 Task: Create Card Quality Control Execution in Board SaaS Sales Strategies to Workspace Crowdfunding Platforms. Create Card Advertising Conference Review in Board Sales Target Setting and Monitoring to Workspace Crowdfunding Platforms. Create Card Quality Control Execution in Board Content Marketing Infographic Creation and Promotion Strategy to Workspace Crowdfunding Platforms
Action: Mouse moved to (115, 350)
Screenshot: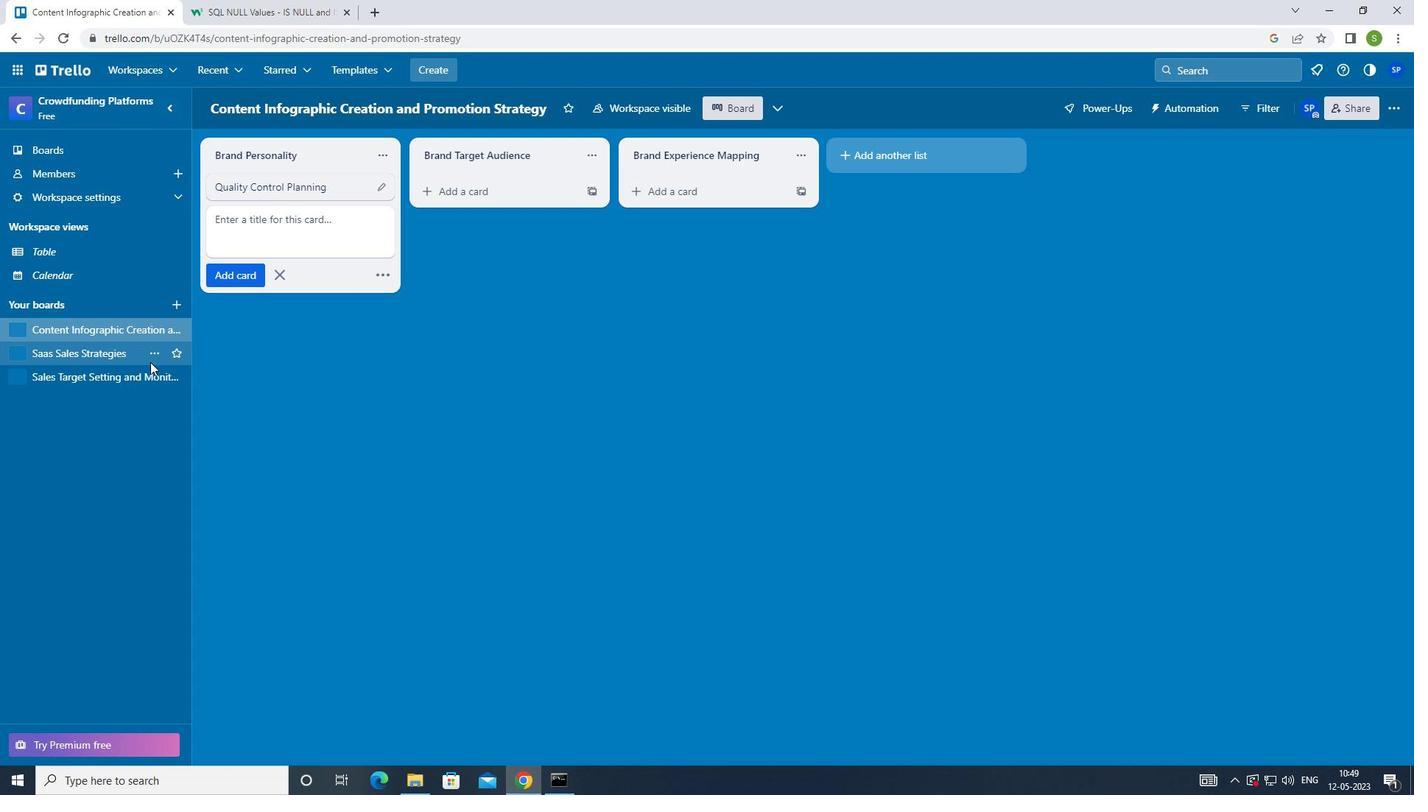 
Action: Mouse pressed left at (115, 350)
Screenshot: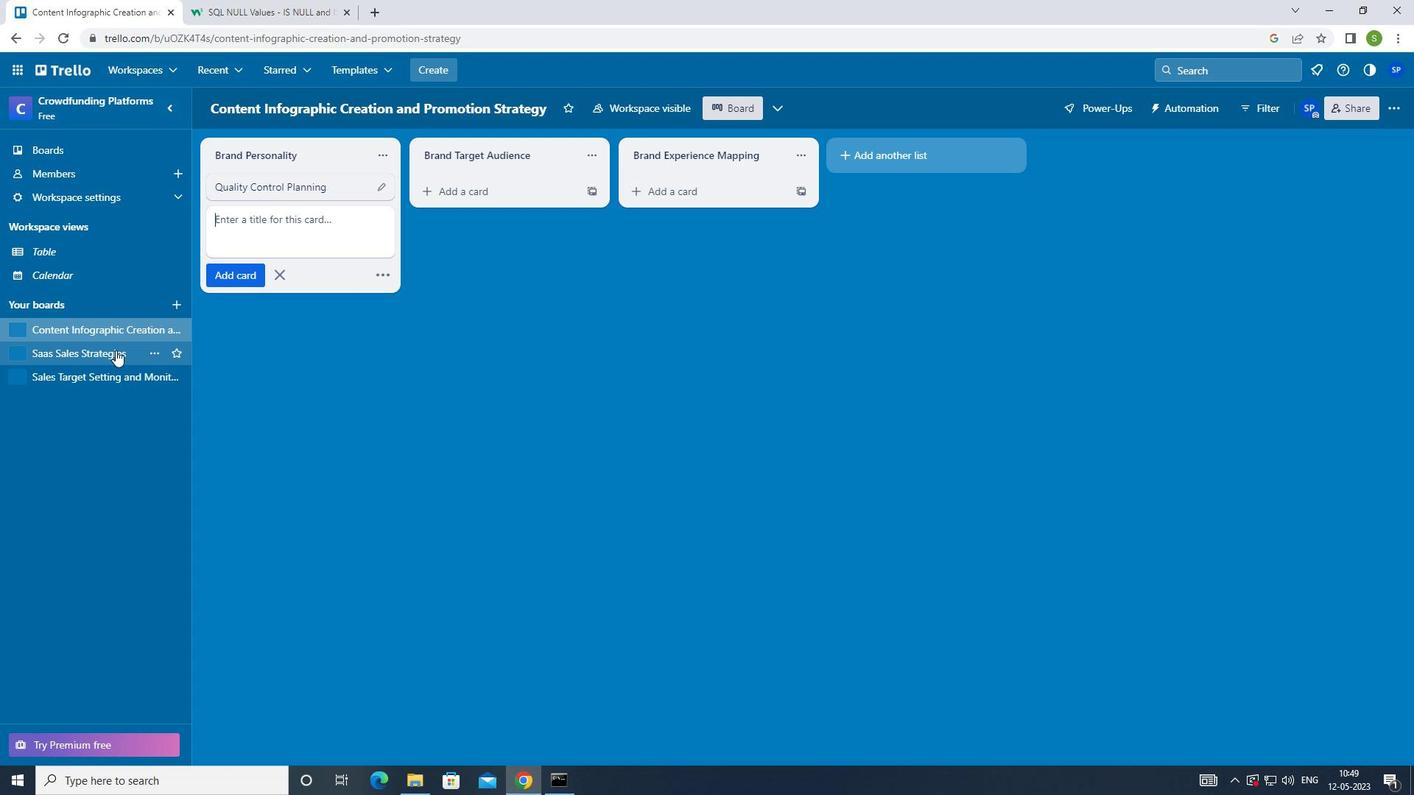 
Action: Mouse moved to (477, 187)
Screenshot: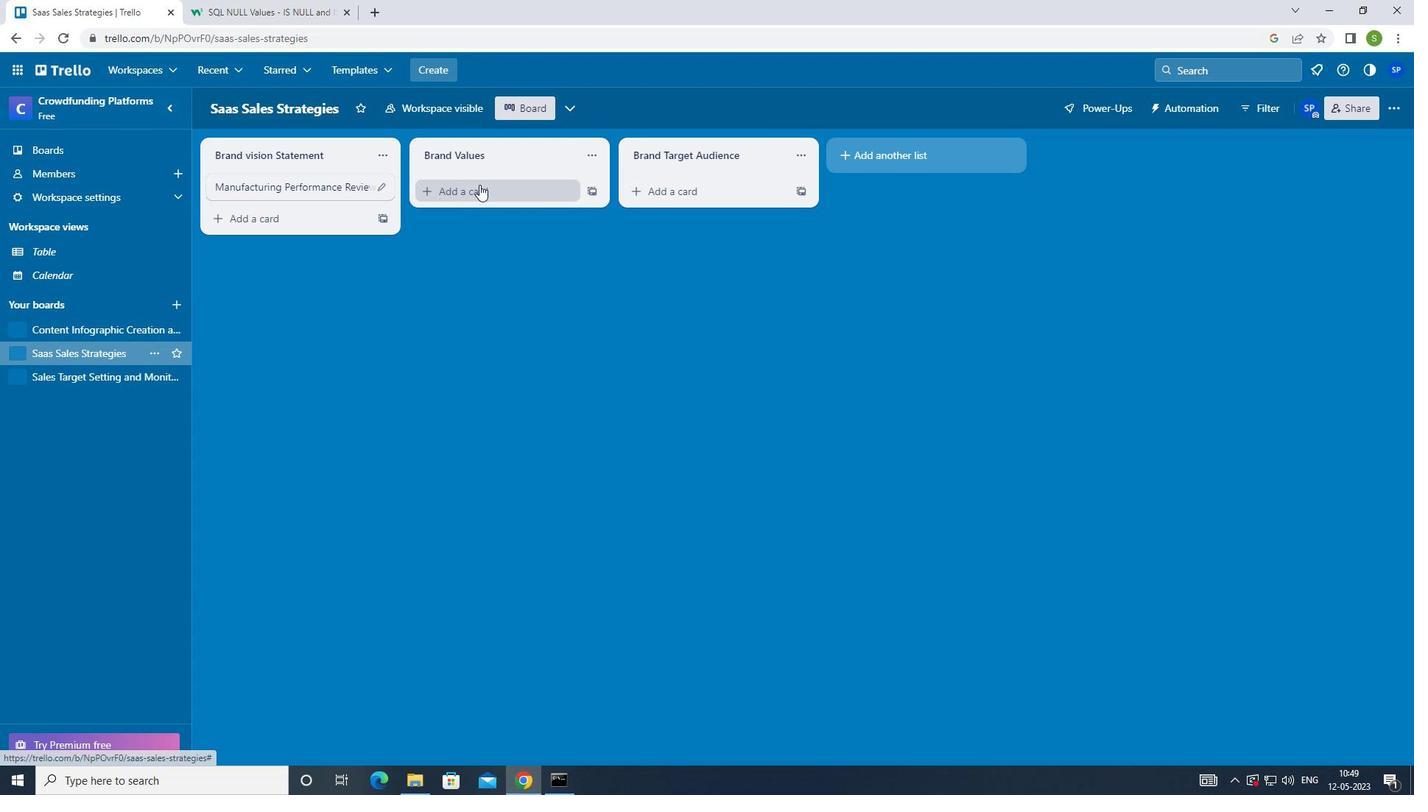 
Action: Mouse pressed left at (477, 187)
Screenshot: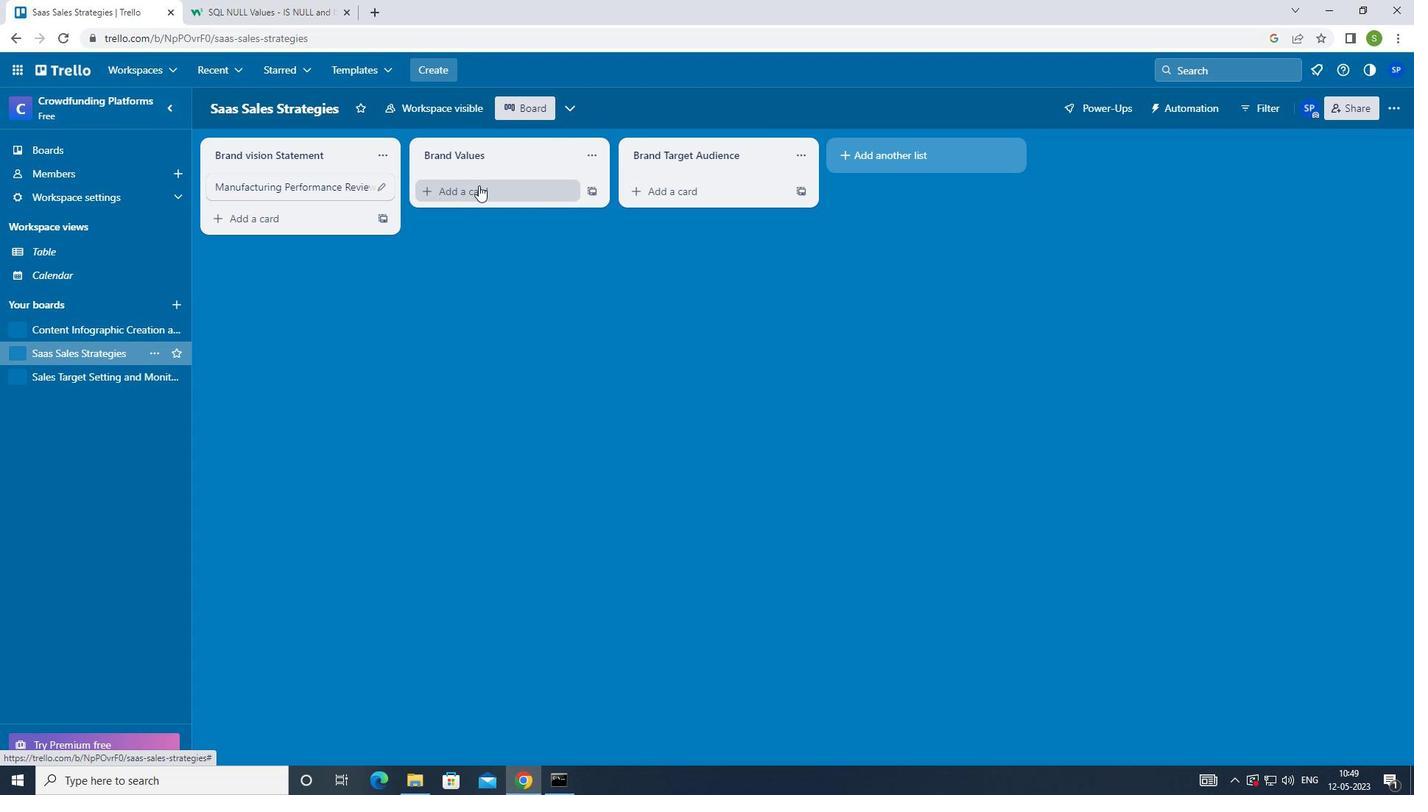 
Action: Mouse moved to (467, 269)
Screenshot: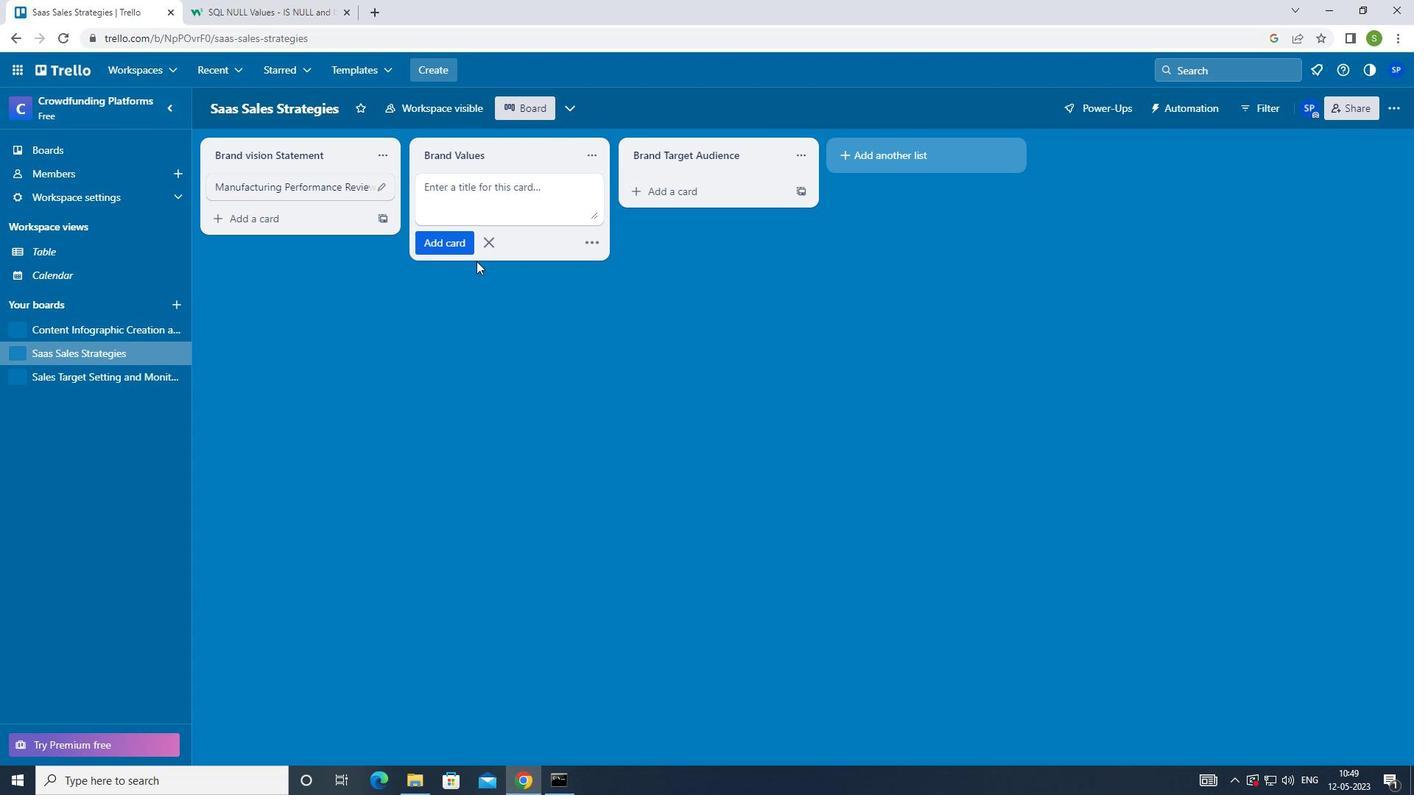
Action: Key pressed <Key.shift><Key.shift><Key.shift><Key.shift><Key.shift><Key.shift><Key.shift><Key.shift><Key.shift><Key.shift><Key.shift><Key.shift><Key.shift>QUALITY<Key.space><Key.shift>CONTROL<Key.space><Key.shift>EXECUTION<Key.enter>
Screenshot: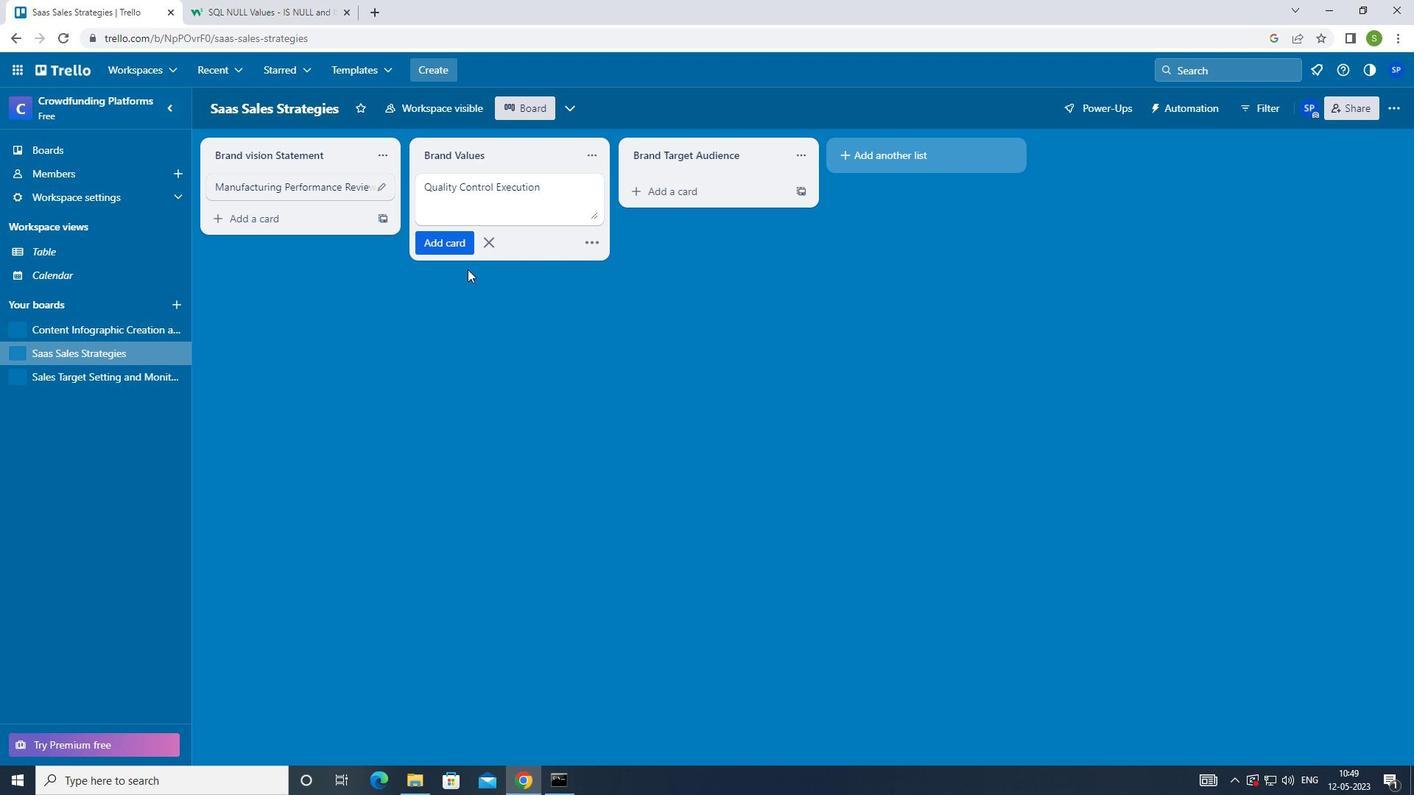 
Action: Mouse moved to (64, 375)
Screenshot: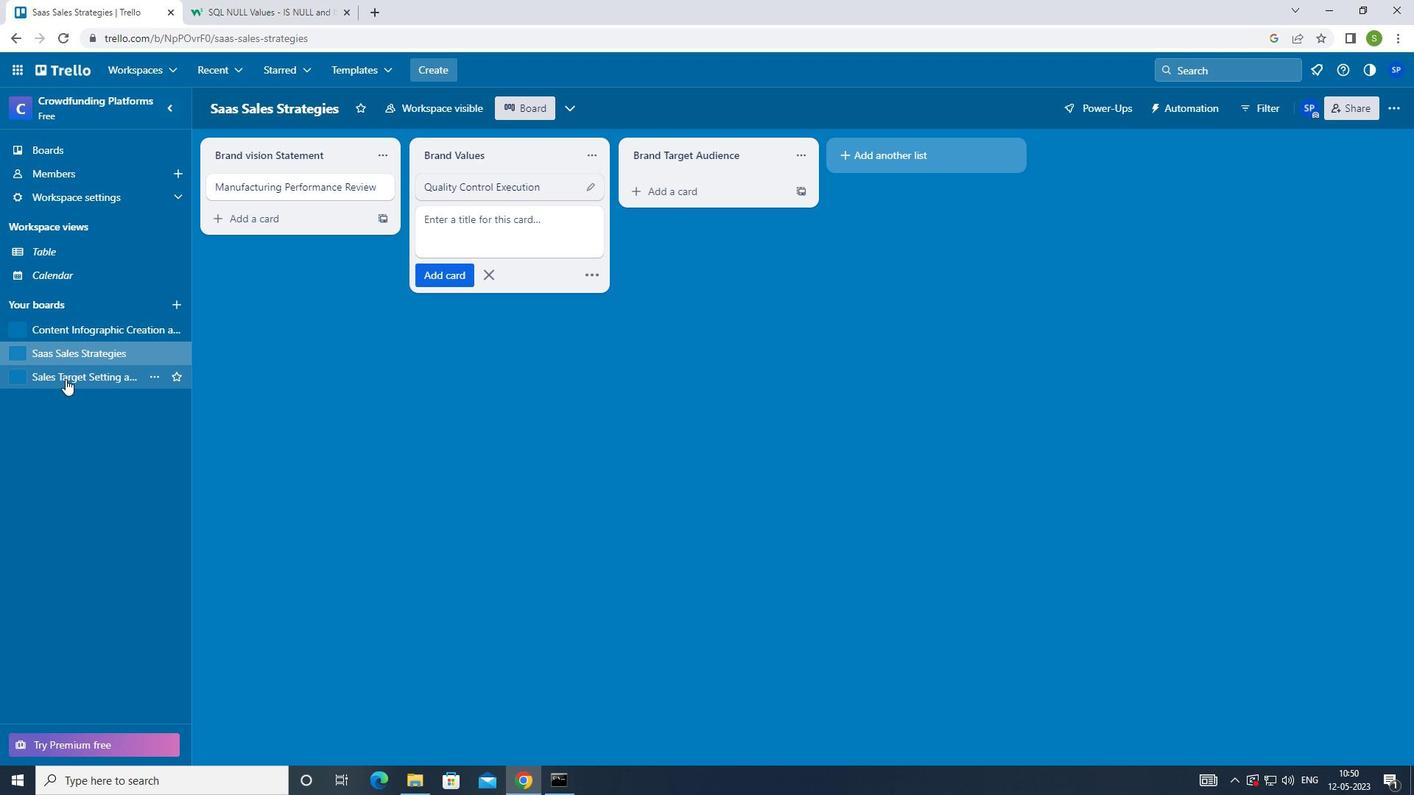 
Action: Mouse pressed left at (64, 375)
Screenshot: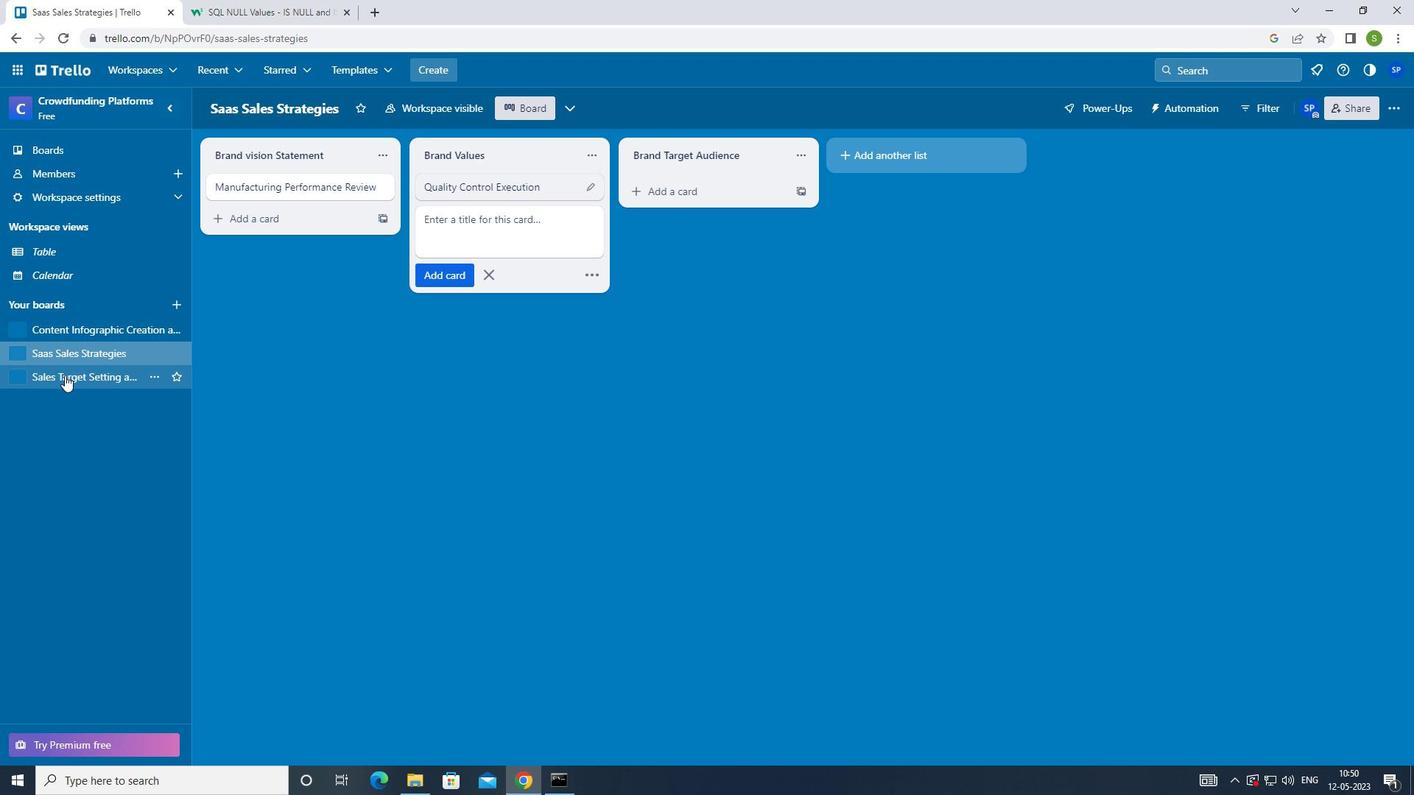 
Action: Mouse moved to (451, 196)
Screenshot: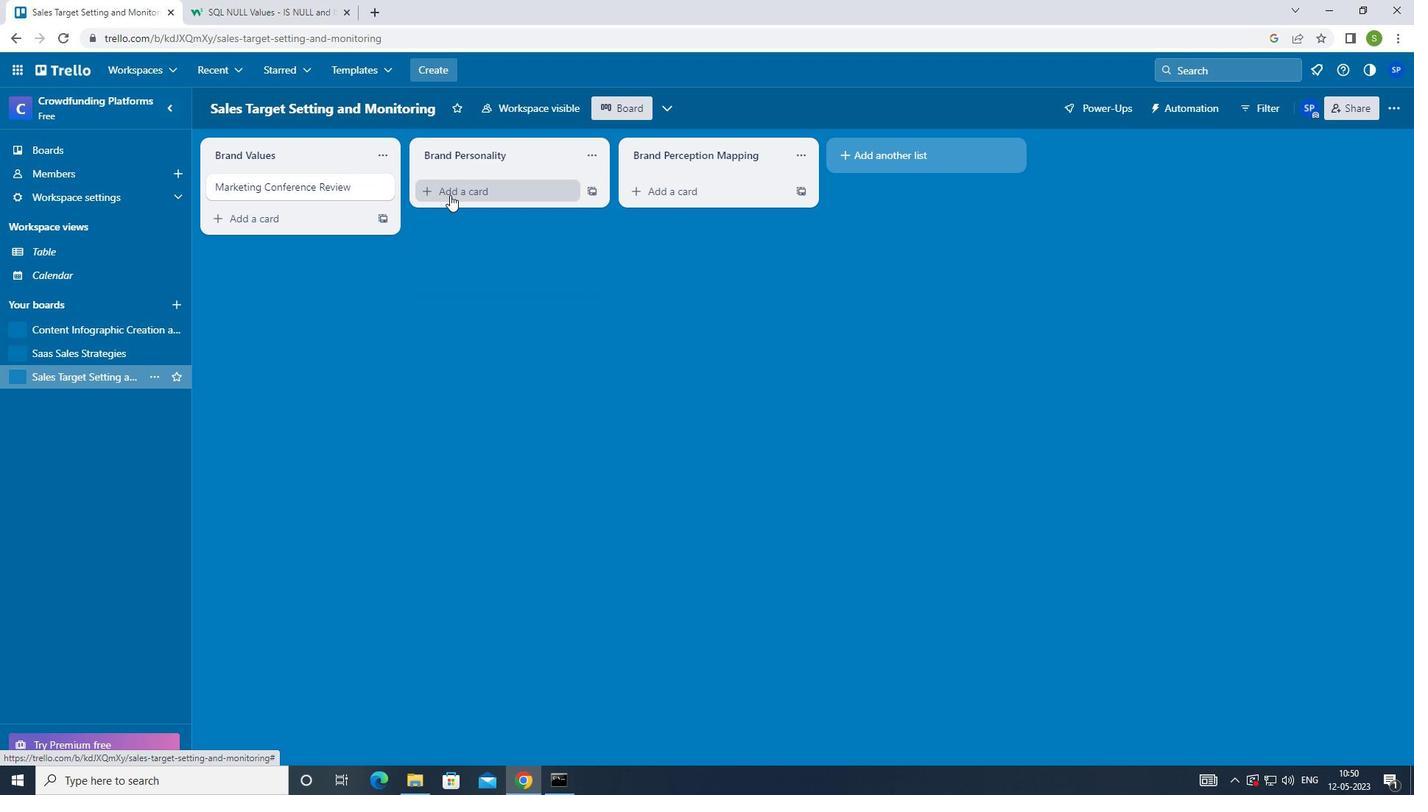 
Action: Mouse pressed left at (451, 196)
Screenshot: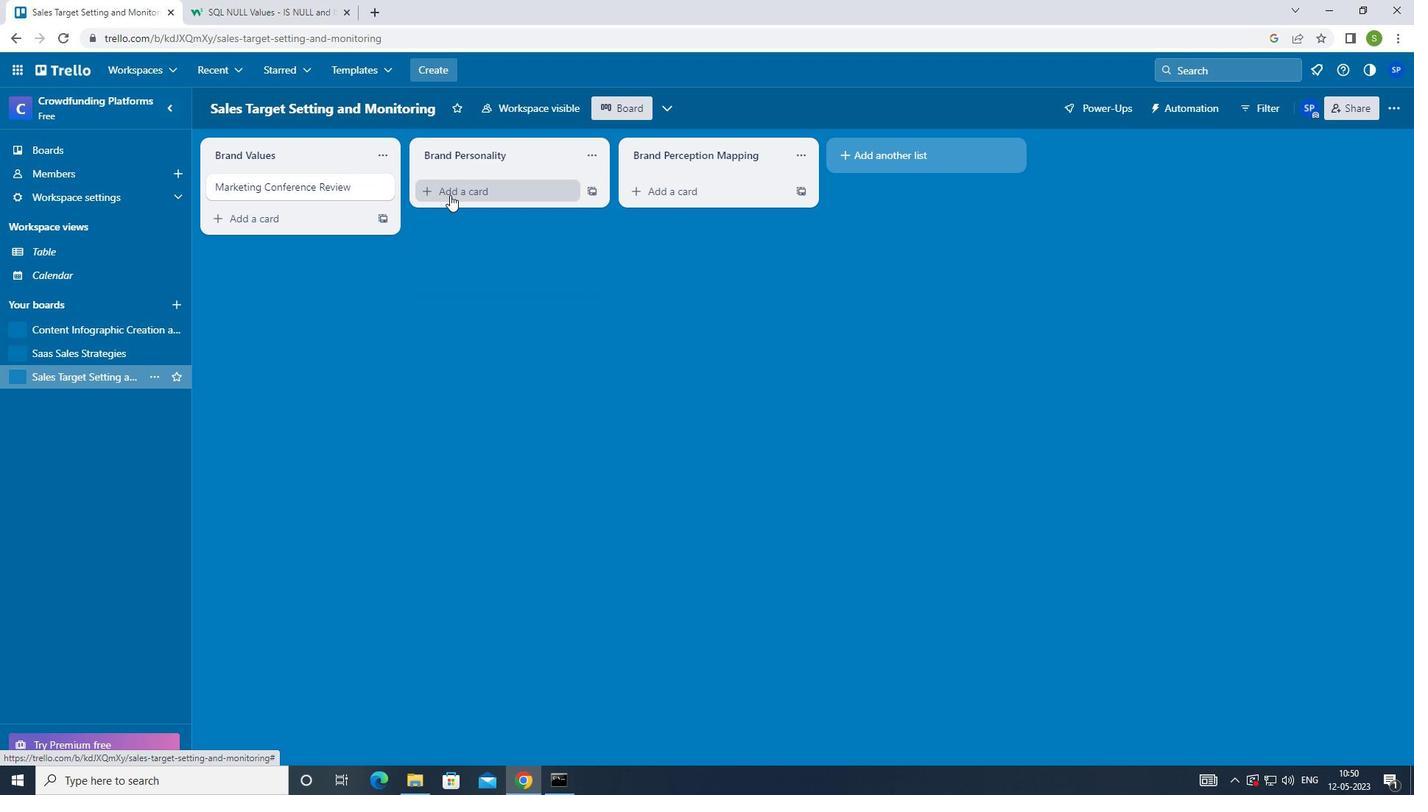 
Action: Mouse moved to (461, 350)
Screenshot: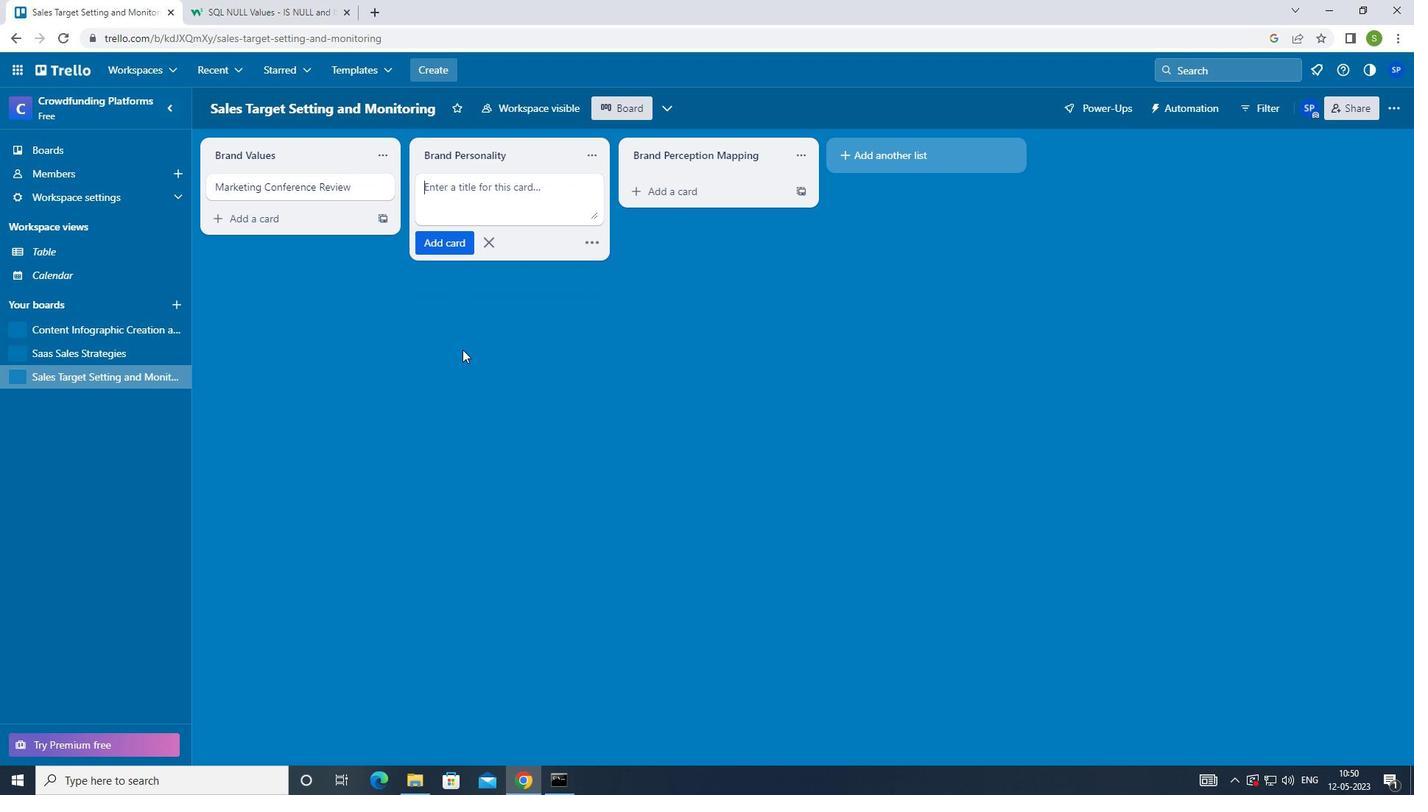
Action: Key pressed <Key.shift>ADVERTISING<Key.space><Key.shift>CONFERENCE<Key.space><Key.shift>REVIEW<Key.enter>
Screenshot: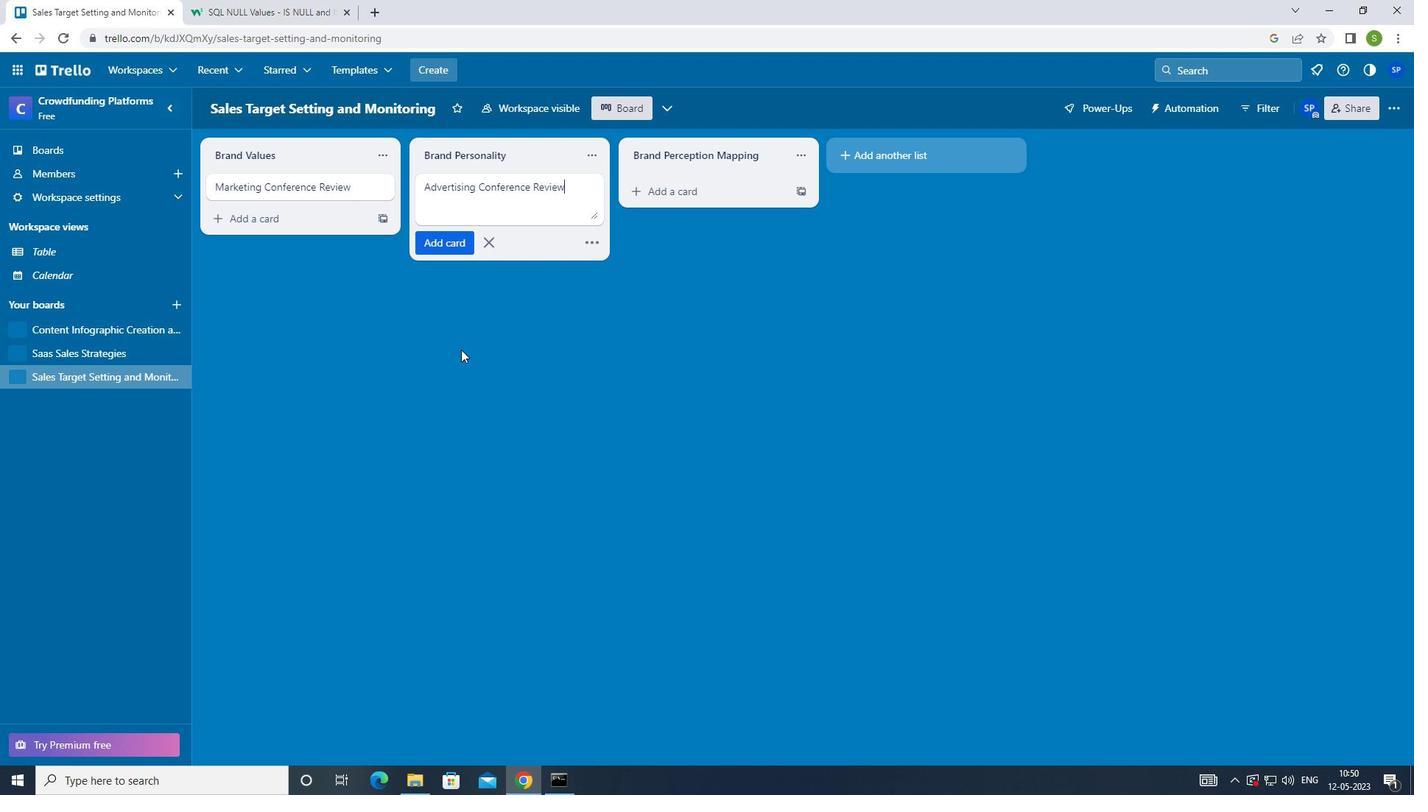 
Action: Mouse moved to (98, 333)
Screenshot: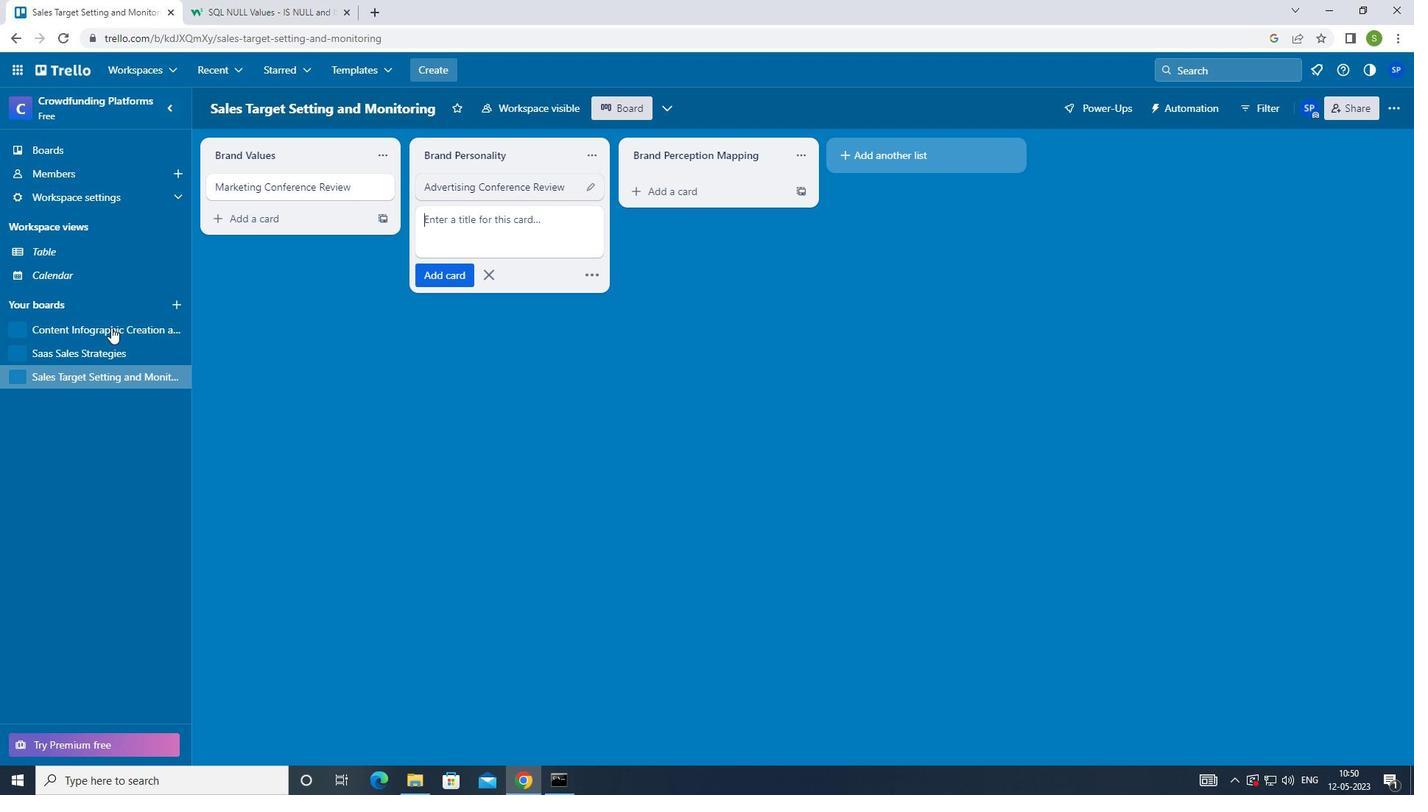 
Action: Mouse pressed left at (98, 333)
Screenshot: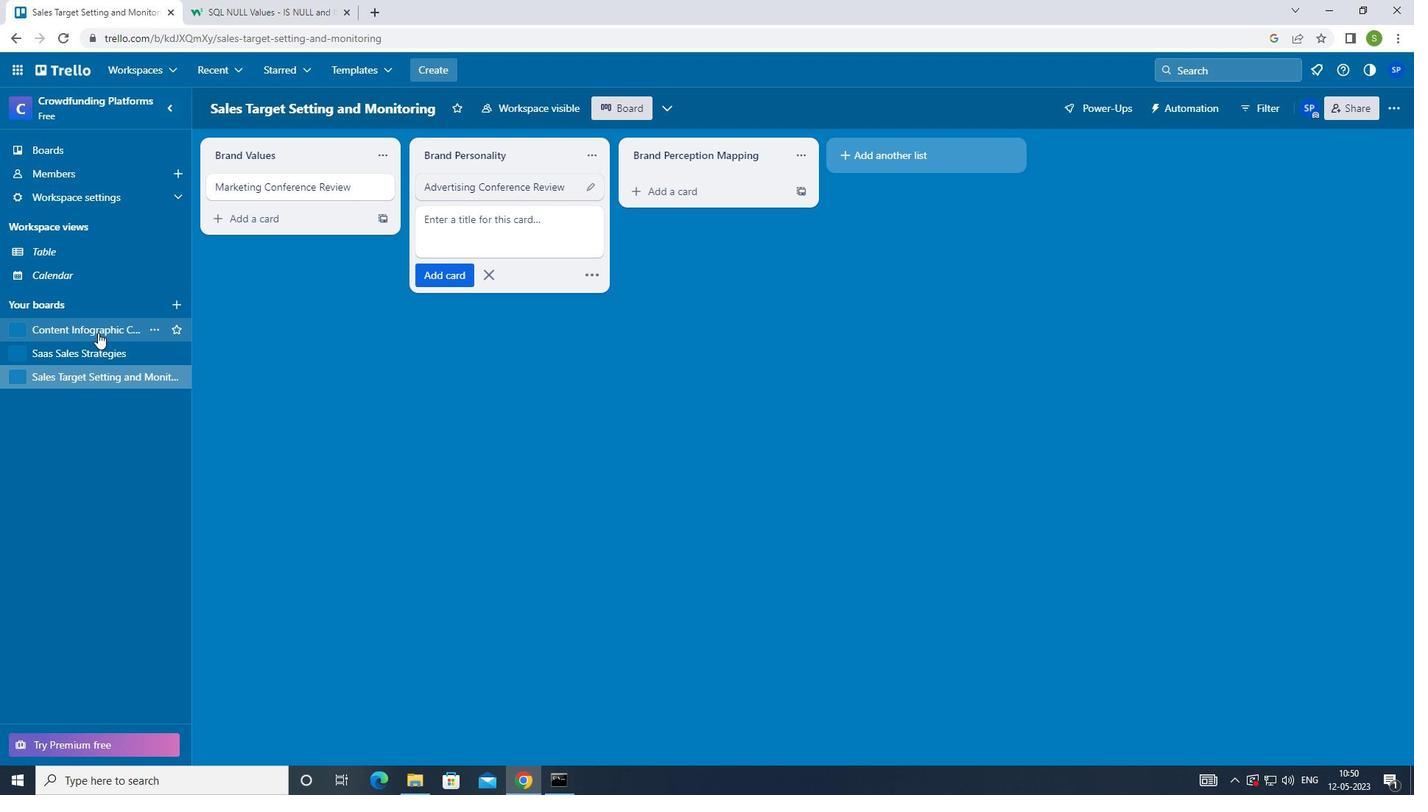 
Action: Mouse moved to (475, 187)
Screenshot: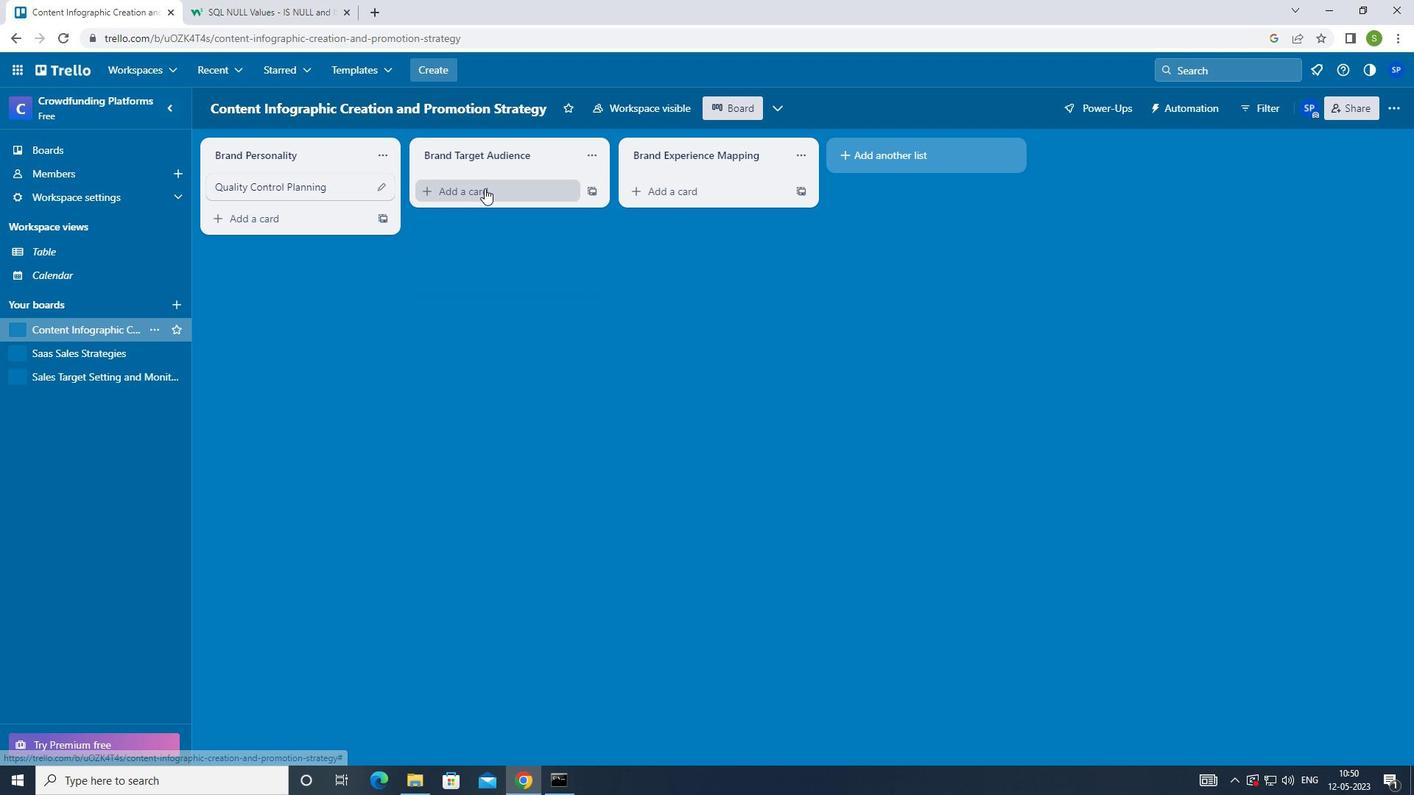 
Action: Mouse pressed left at (475, 187)
Screenshot: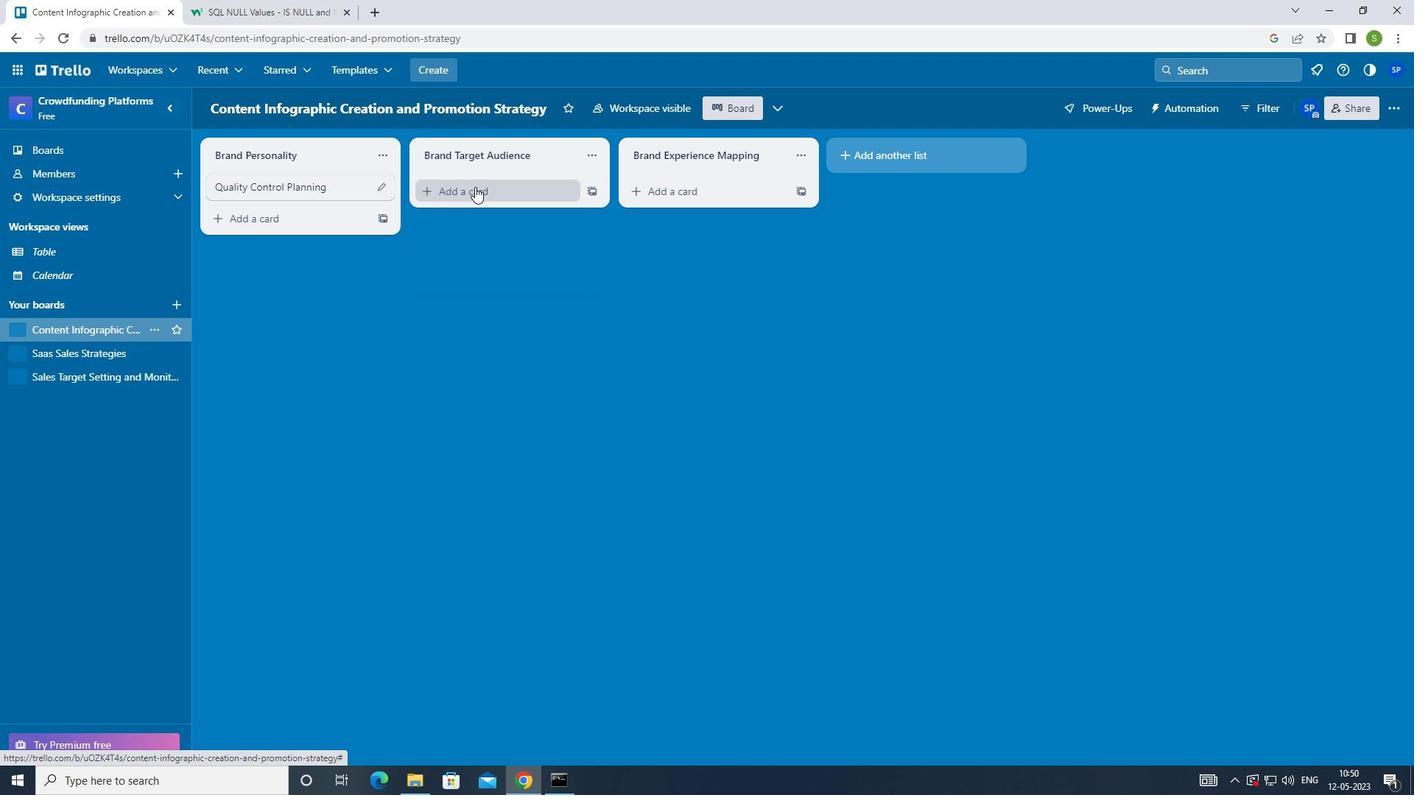 
Action: Mouse moved to (452, 366)
Screenshot: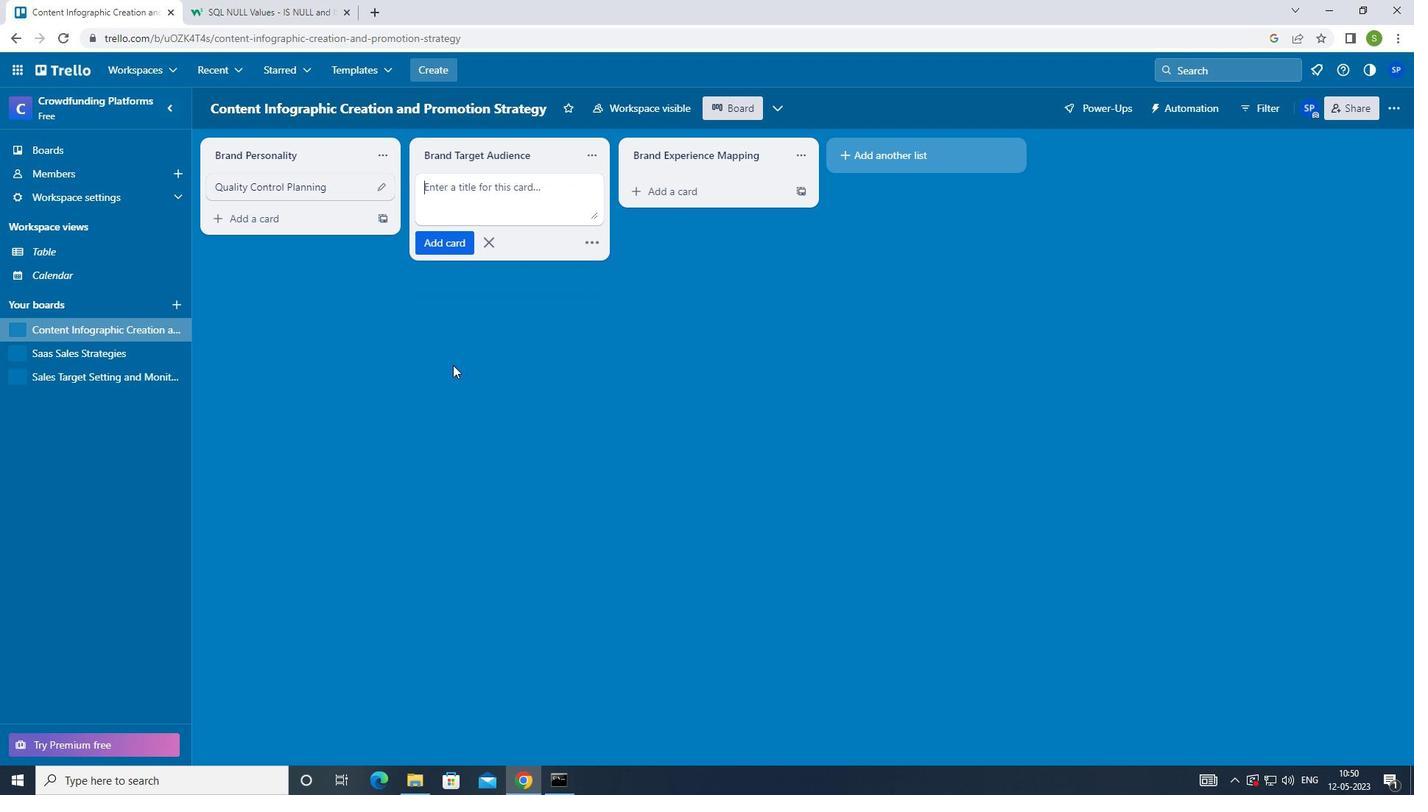 
Action: Key pressed <Key.shift>QUALITY<Key.space><Key.shift>CONTROL<Key.space><Key.shift>EXECUTION<Key.enter>
Screenshot: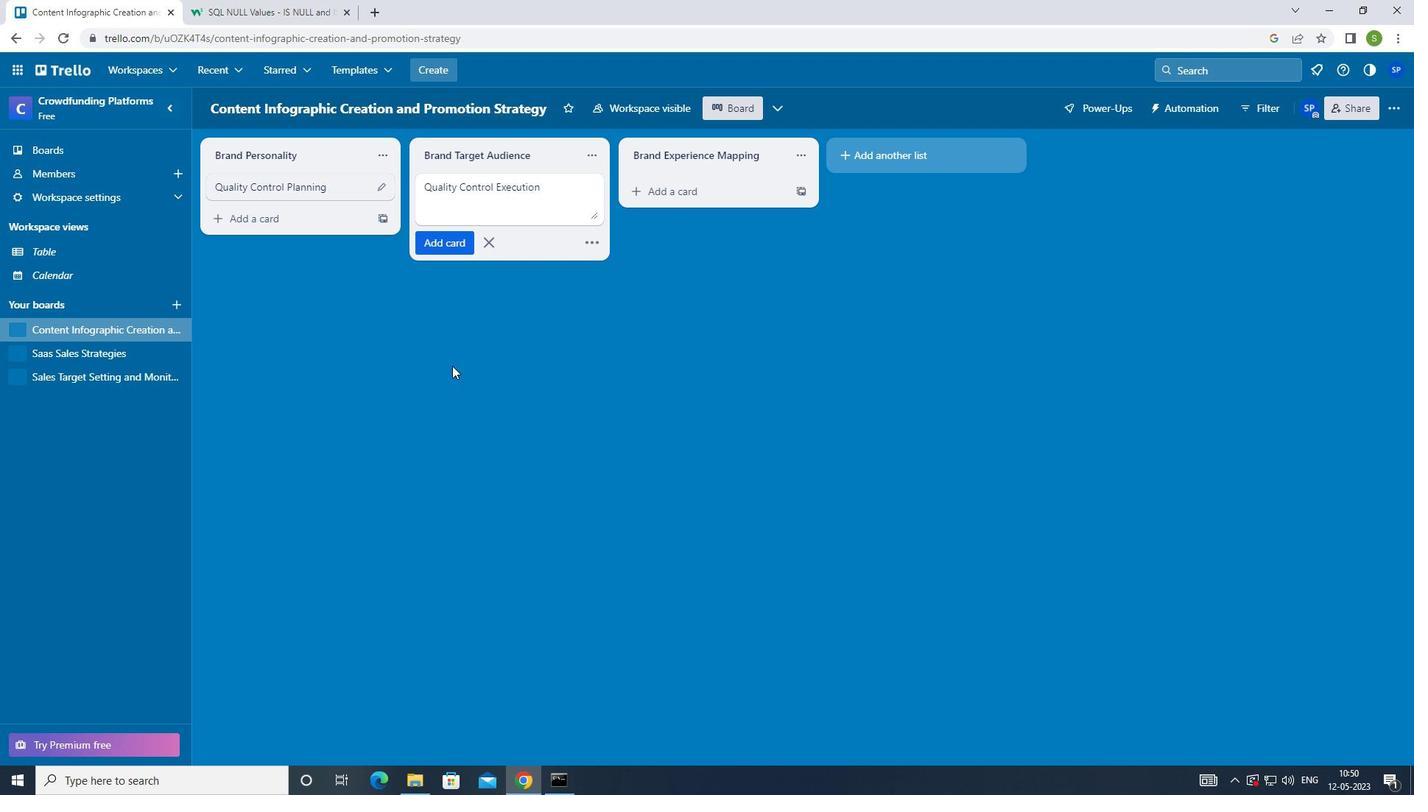 
Action: Mouse moved to (451, 366)
Screenshot: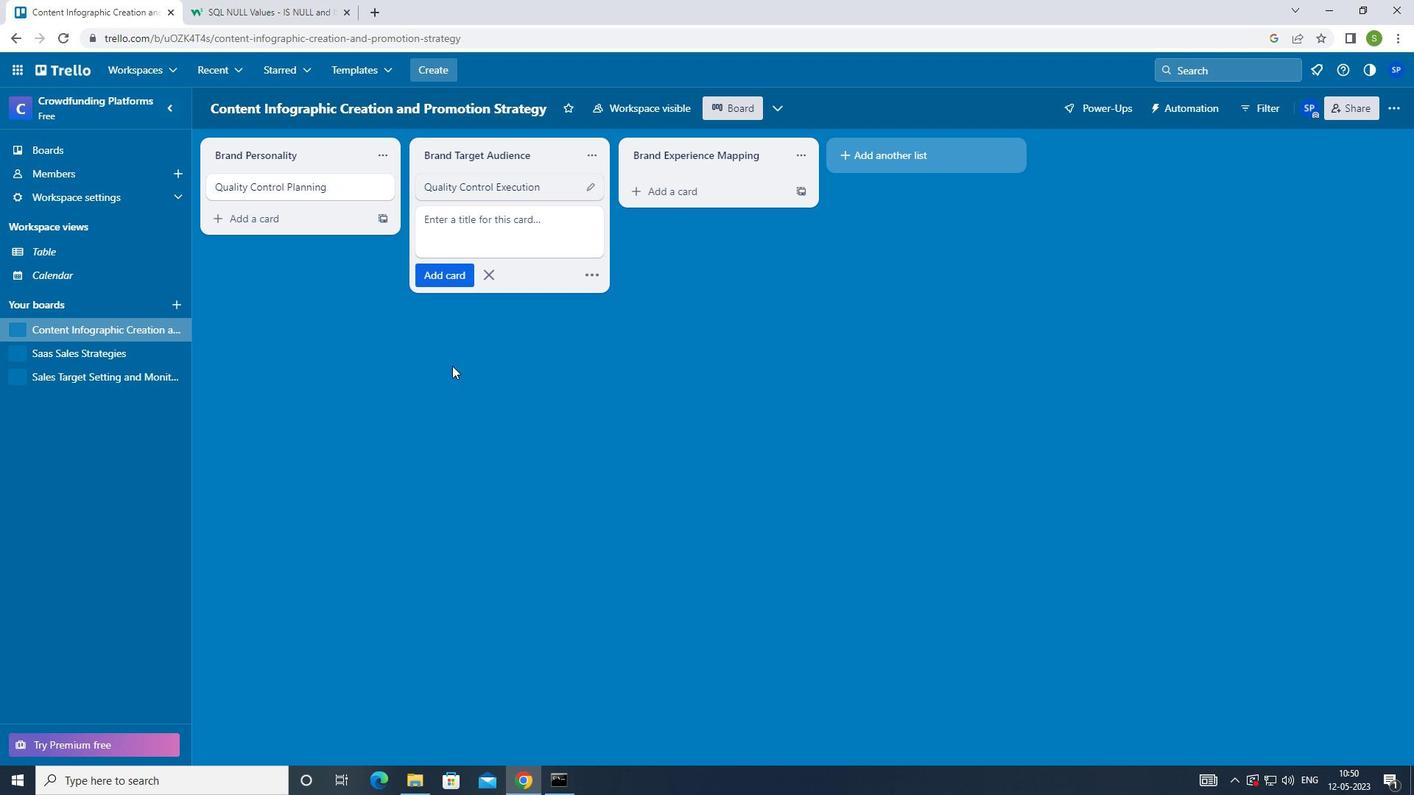 
Action: Key pressed <Key.f8>
Screenshot: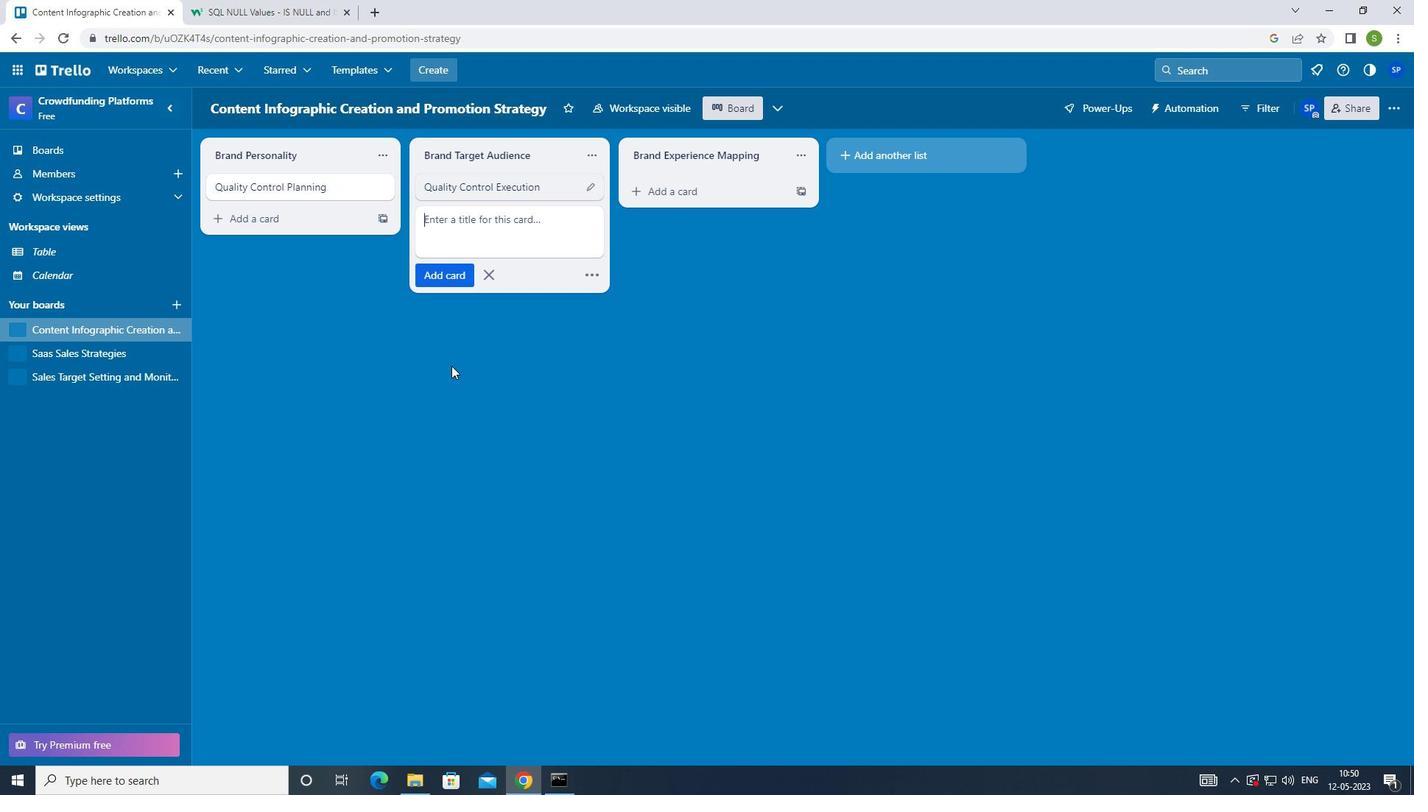 
